Task: Font style For heading Use Amiri Quran with navy blue colour, bold & Underline. font size for heading '28 Pt. 'Change the font style of data to Amiri Quranand font size to  18 Pt. Change the alignment of both headline & data to  Align bottom. In the sheet  Blaze Sales log 
Action: Mouse moved to (145, 102)
Screenshot: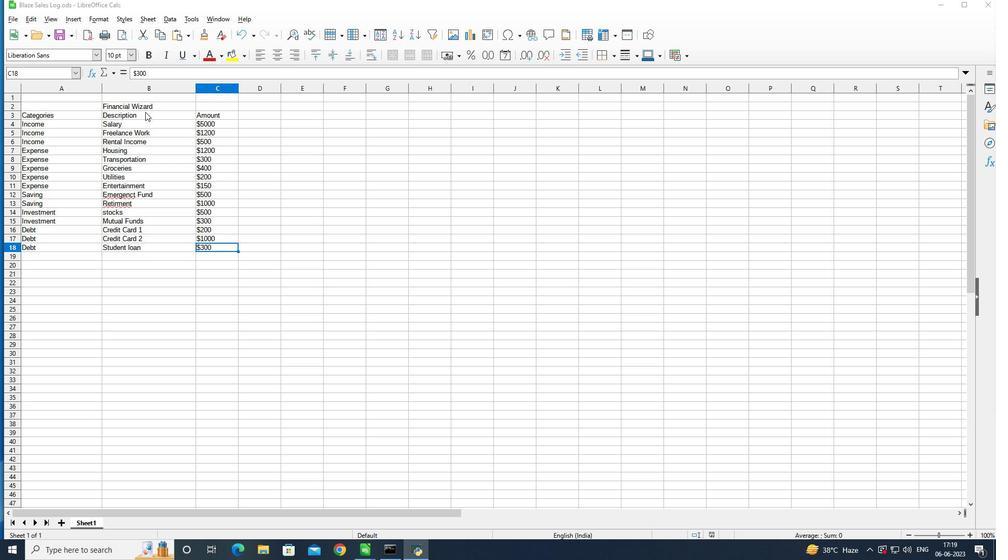 
Action: Mouse pressed left at (145, 102)
Screenshot: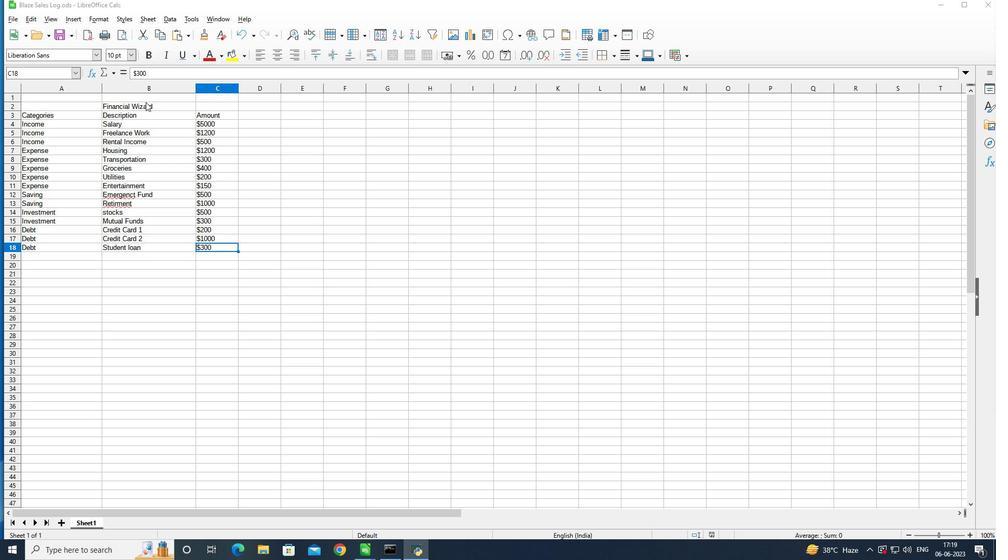 
Action: Mouse moved to (143, 105)
Screenshot: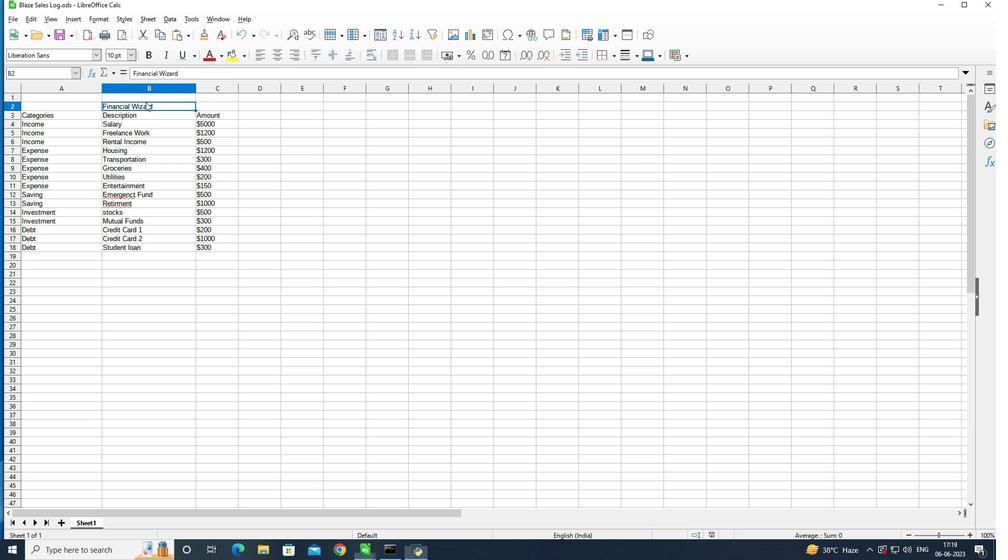 
Action: Mouse pressed left at (143, 105)
Screenshot: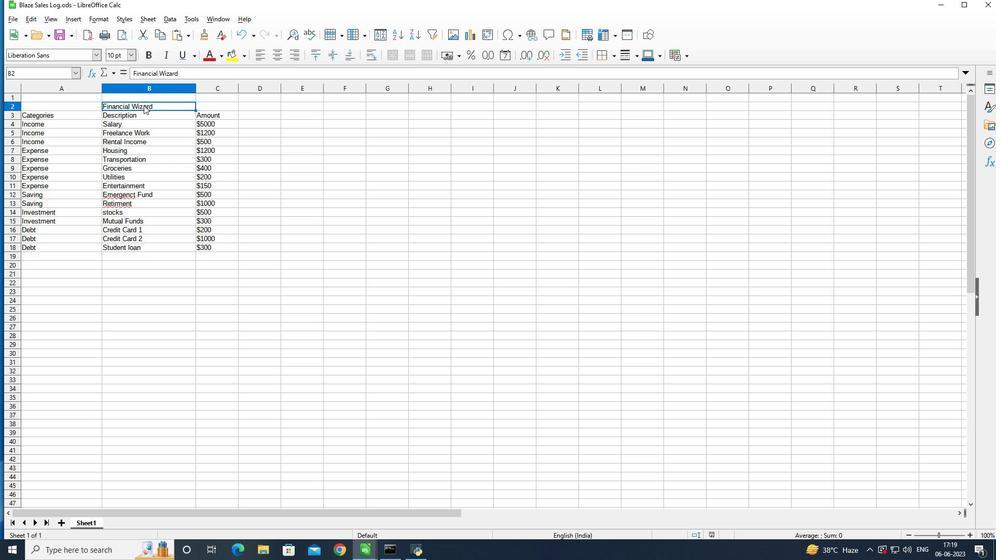
Action: Mouse pressed left at (143, 105)
Screenshot: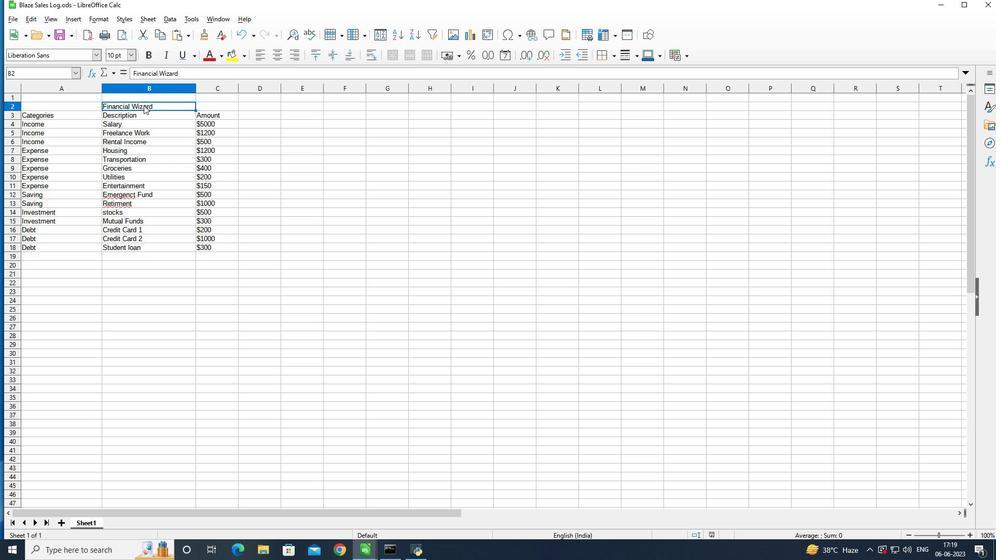 
Action: Mouse pressed left at (143, 105)
Screenshot: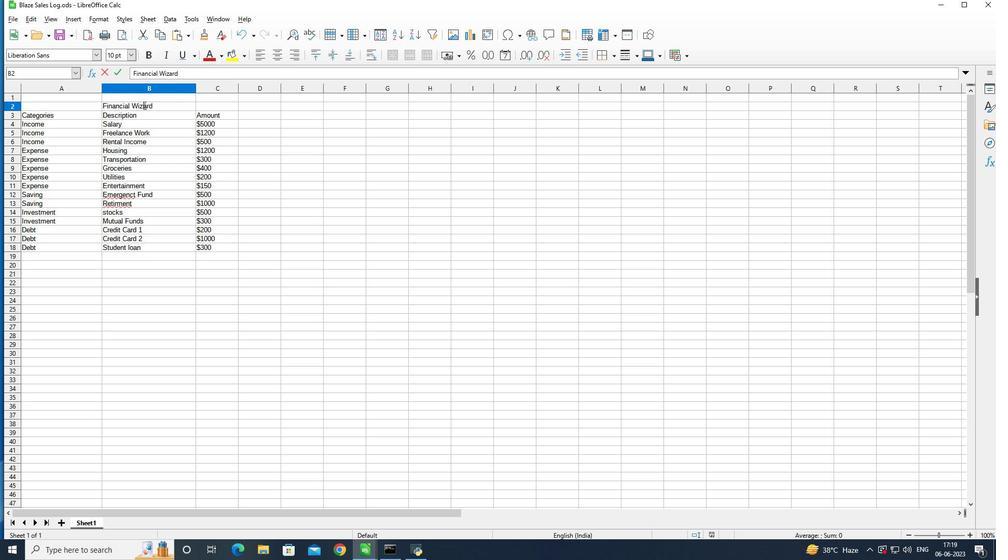 
Action: Mouse moved to (80, 52)
Screenshot: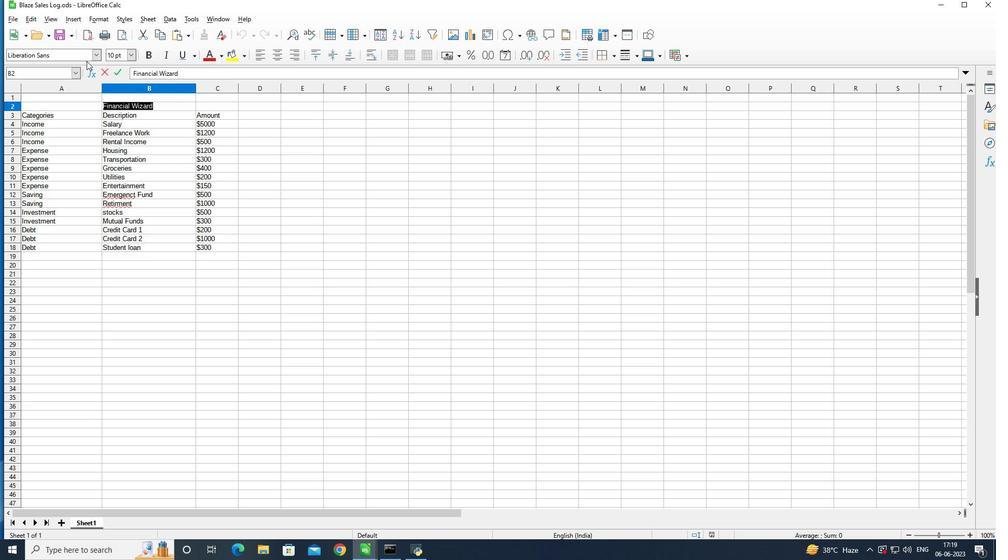 
Action: Mouse pressed left at (80, 52)
Screenshot: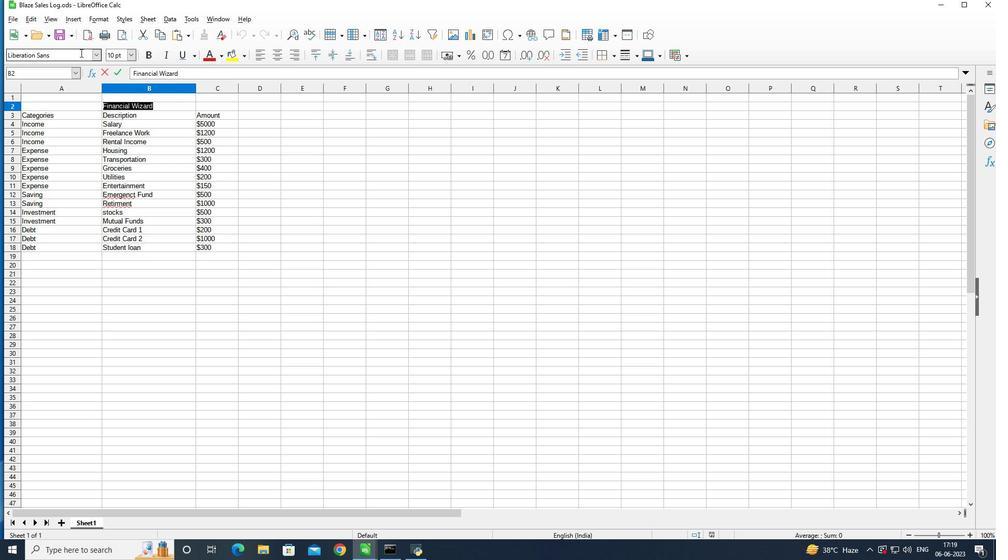 
Action: Mouse moved to (205, 89)
Screenshot: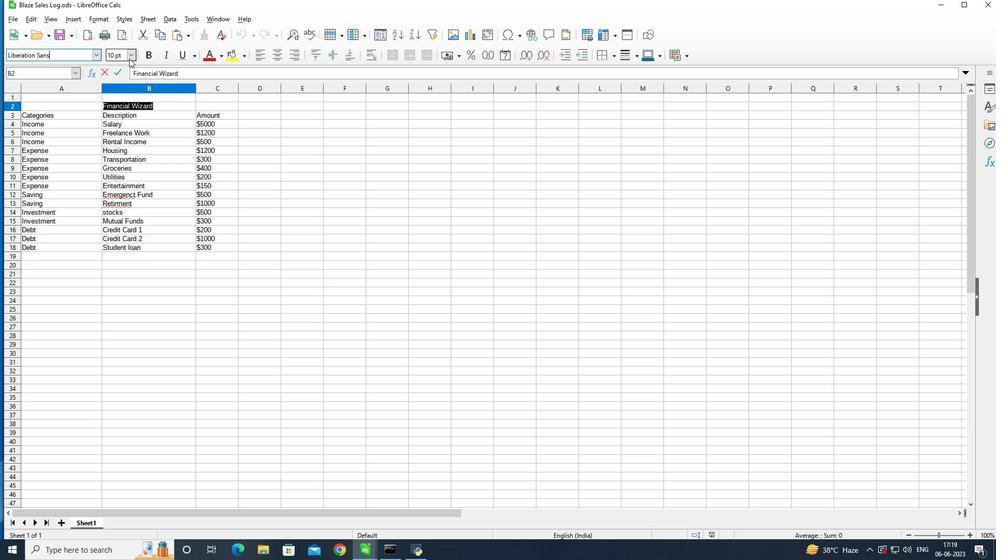 
Action: Key pressed <Key.backspace><Key.backspace><Key.backspace><Key.backspace><Key.backspace><Key.backspace><Key.backspace><Key.backspace><Key.backspace><Key.backspace><Key.backspace><Key.backspace><Key.backspace><Key.backspace><Key.backspace><Key.backspace><Key.backspace><Key.backspace><Key.backspace><Key.backspace><Key.backspace><Key.shift>amiri<Key.space><Key.shift>Quran<Key.enter>
Screenshot: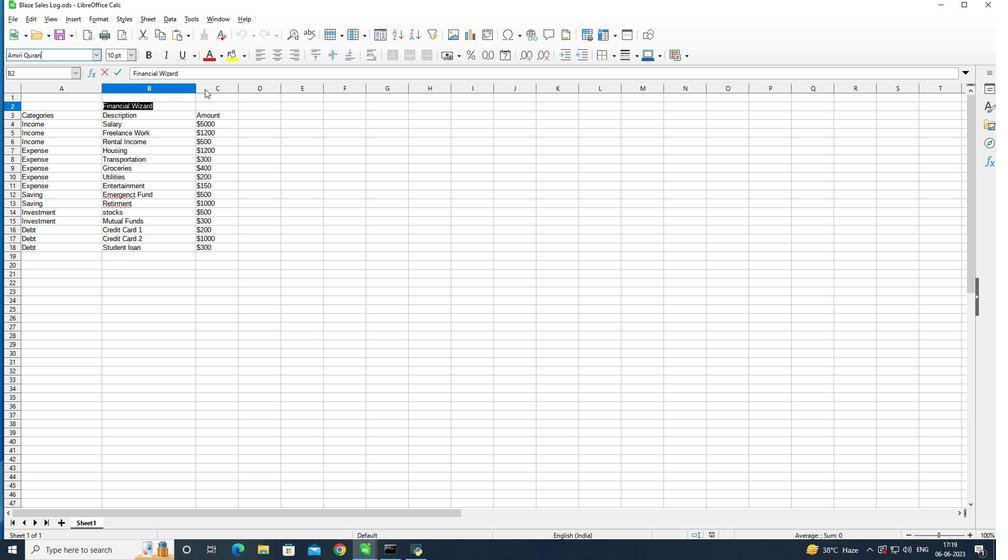 
Action: Mouse moved to (220, 55)
Screenshot: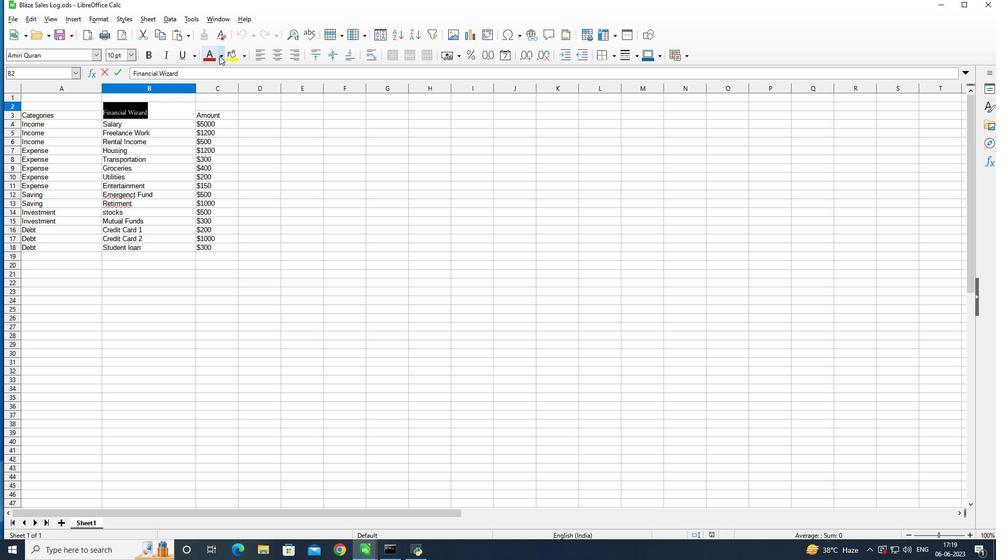 
Action: Mouse pressed left at (220, 55)
Screenshot: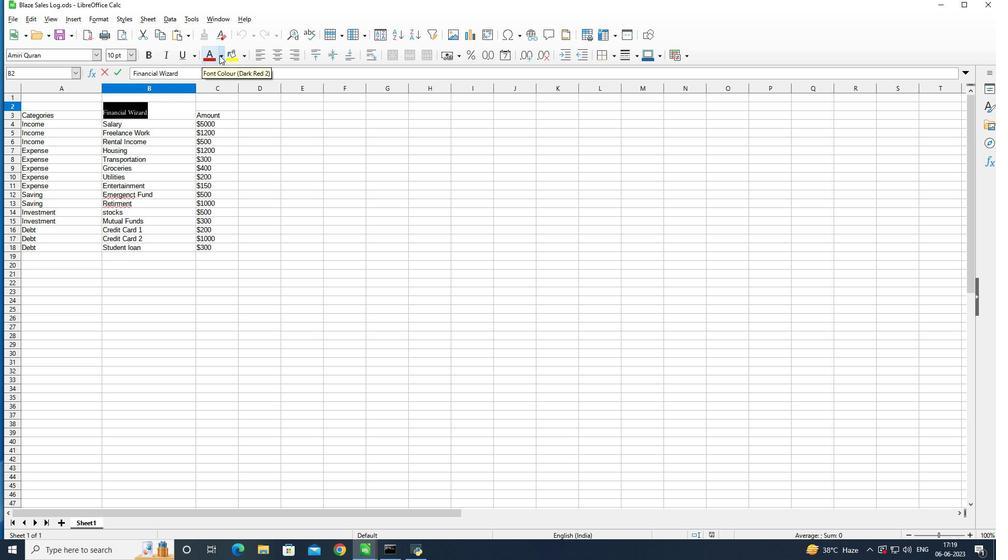 
Action: Mouse moved to (278, 171)
Screenshot: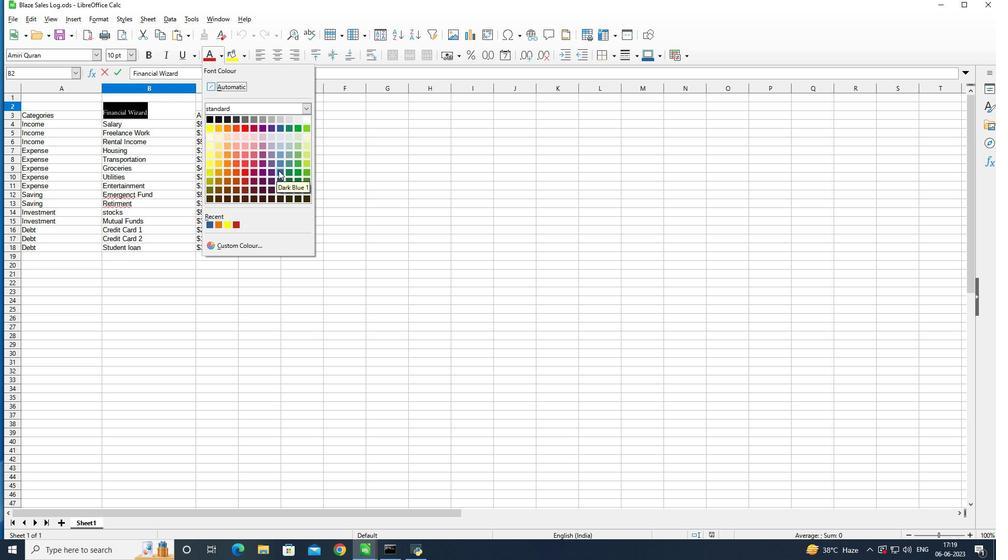 
Action: Mouse pressed left at (278, 171)
Screenshot: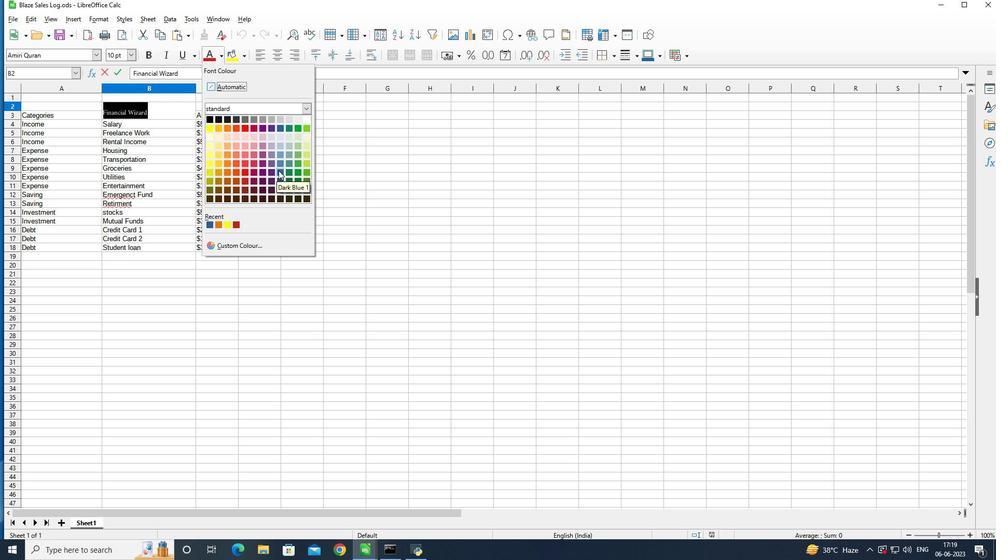 
Action: Mouse moved to (153, 58)
Screenshot: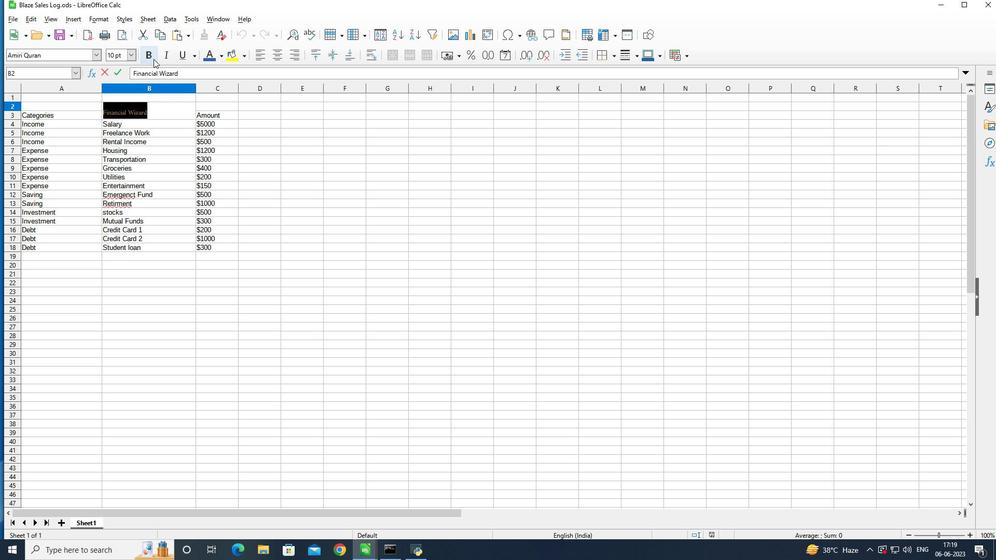 
Action: Mouse pressed left at (153, 58)
Screenshot: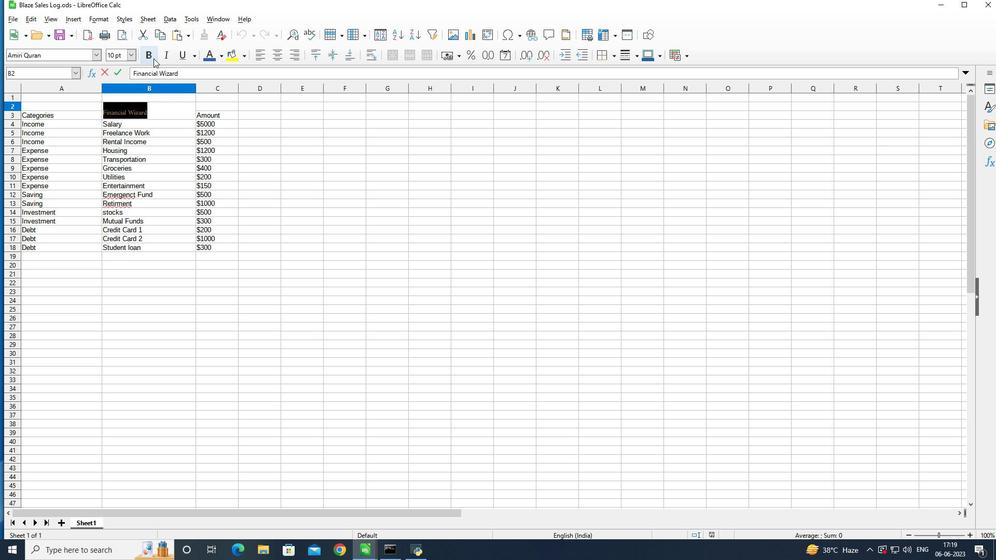 
Action: Mouse moved to (179, 54)
Screenshot: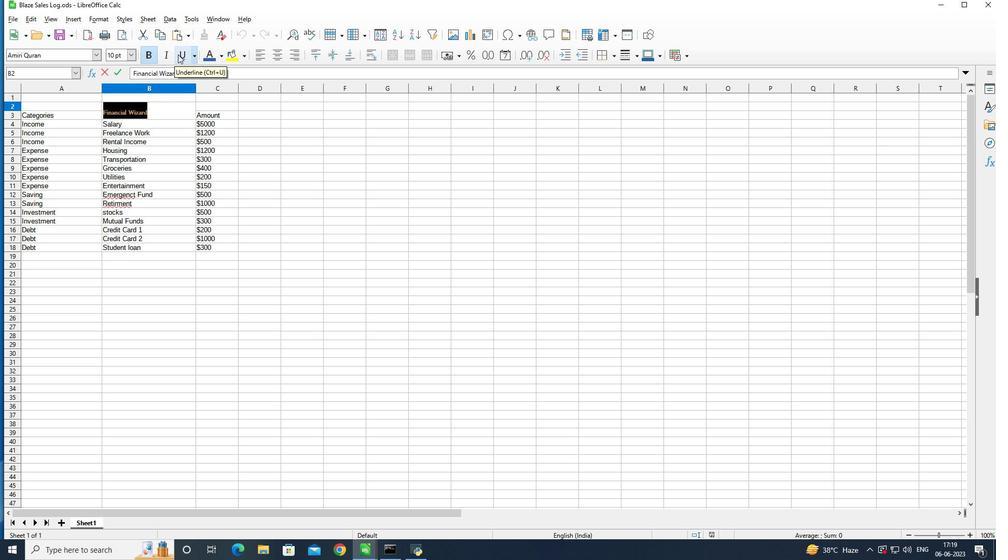 
Action: Mouse pressed left at (179, 54)
Screenshot: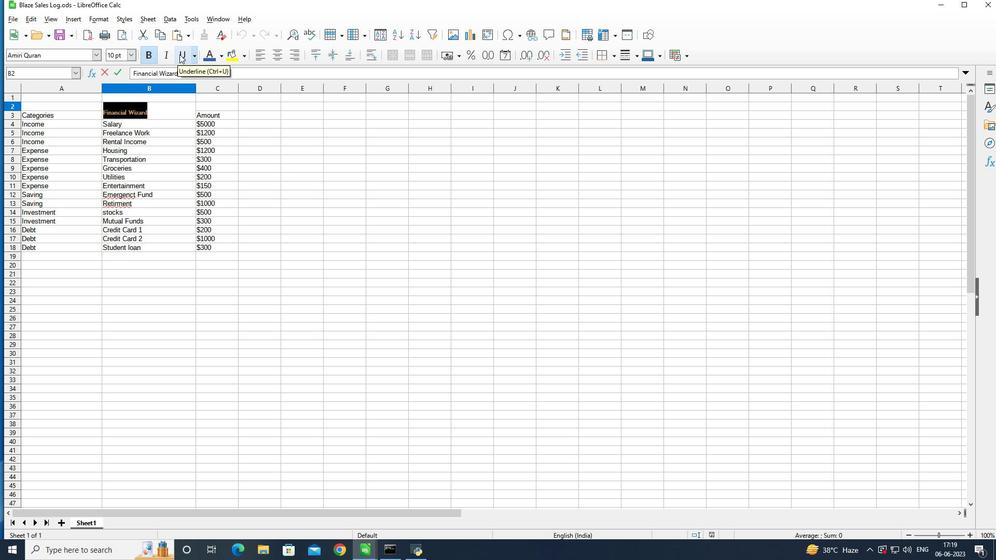 
Action: Mouse moved to (134, 55)
Screenshot: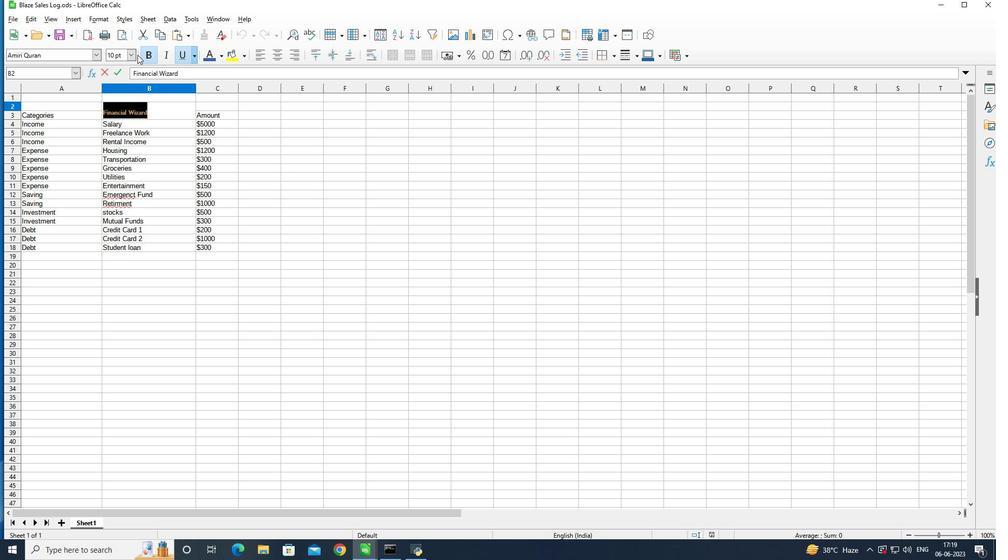 
Action: Mouse pressed left at (134, 55)
Screenshot: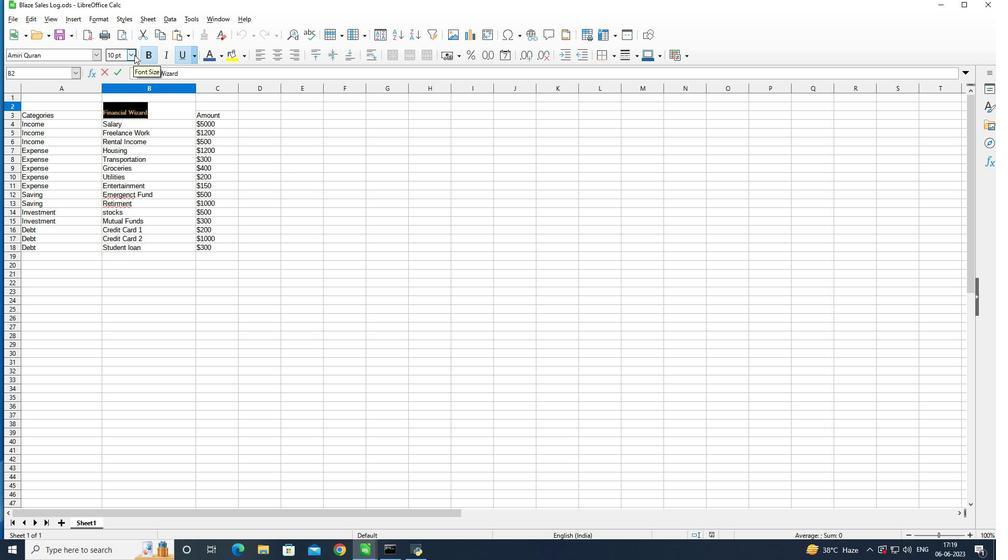 
Action: Mouse moved to (112, 225)
Screenshot: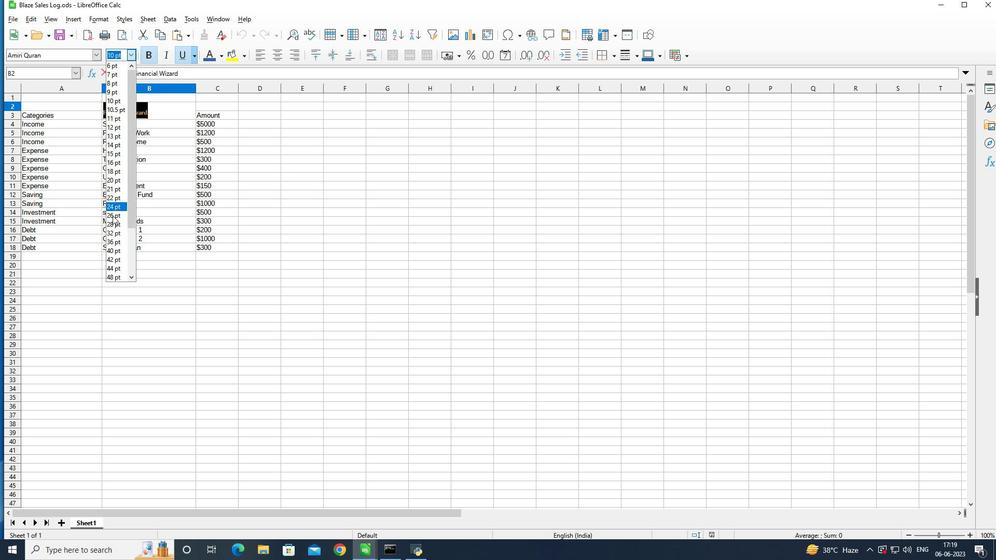 
Action: Mouse pressed left at (112, 225)
Screenshot: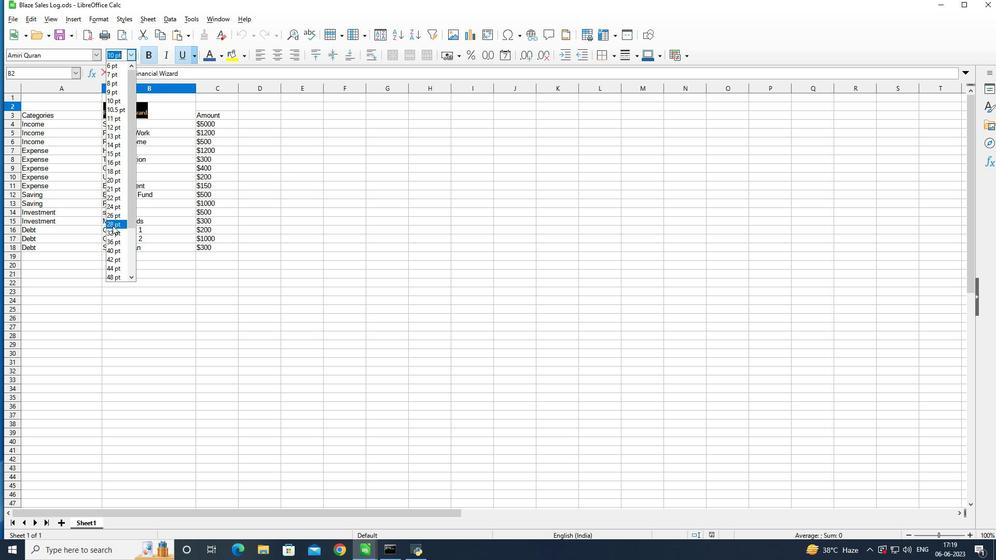 
Action: Mouse moved to (207, 187)
Screenshot: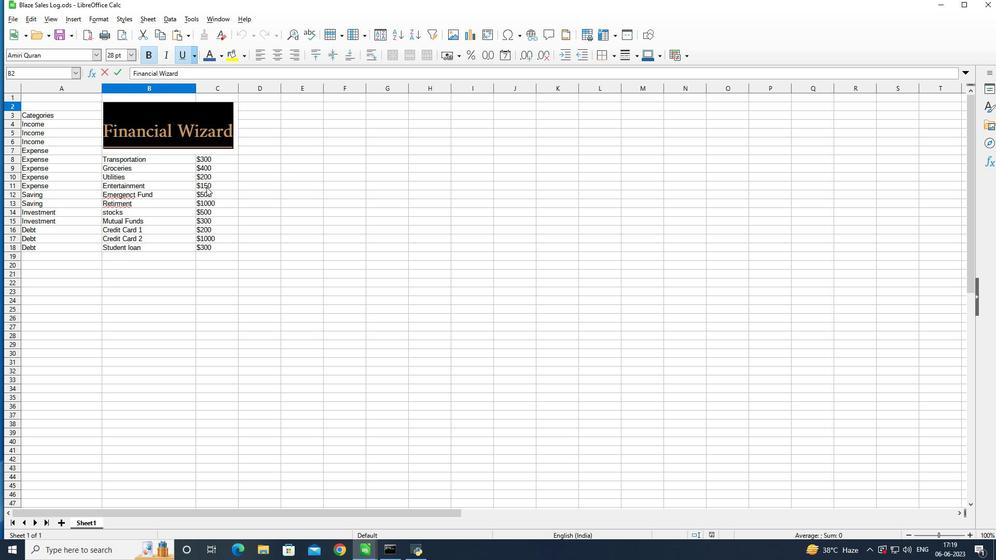 
Action: Mouse pressed left at (207, 187)
Screenshot: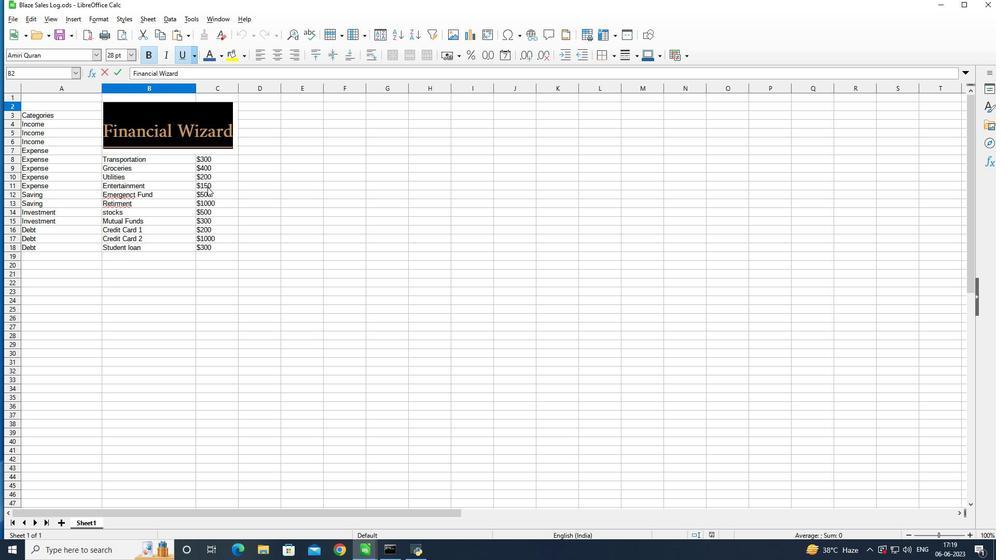 
Action: Mouse moved to (23, 127)
Screenshot: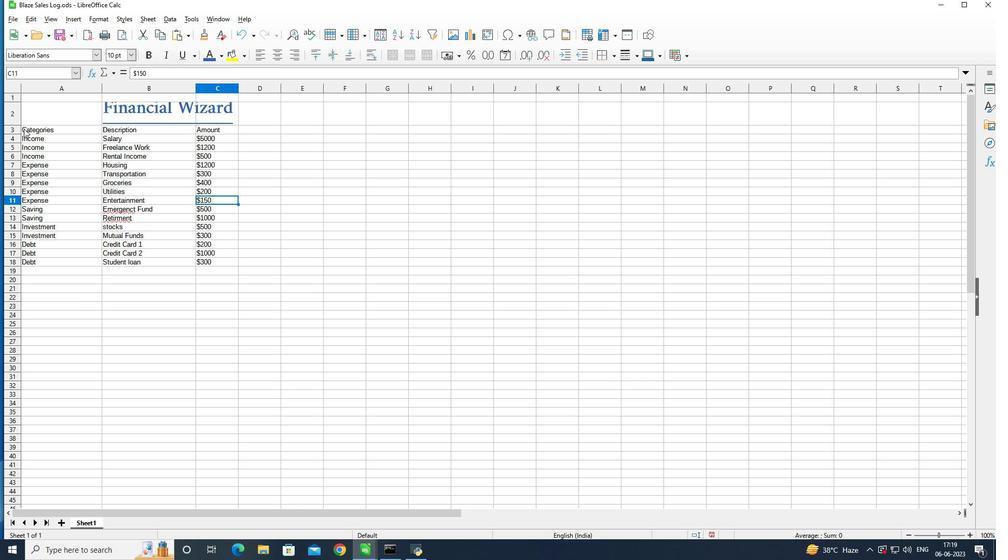 
Action: Mouse pressed left at (23, 127)
Screenshot: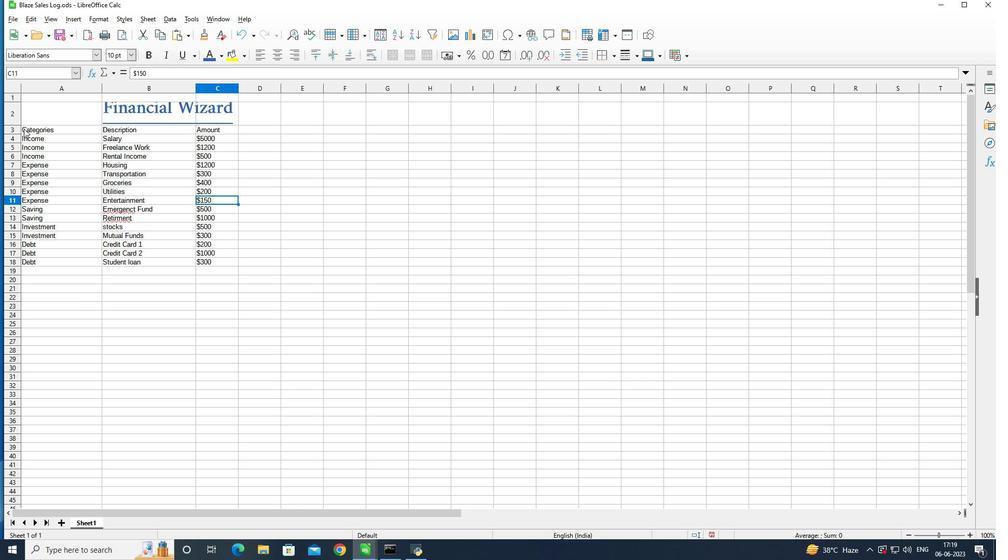 
Action: Mouse moved to (80, 54)
Screenshot: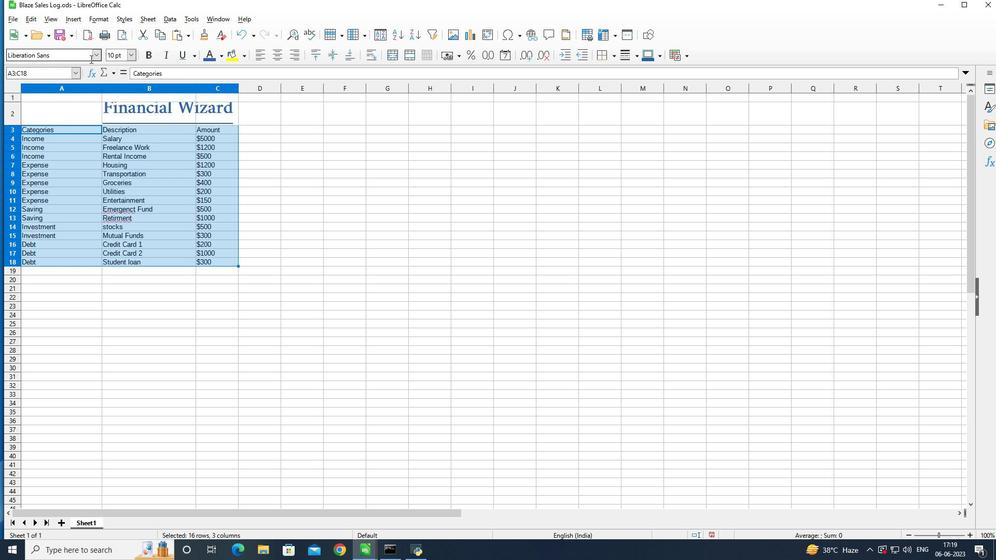 
Action: Mouse pressed left at (80, 54)
Screenshot: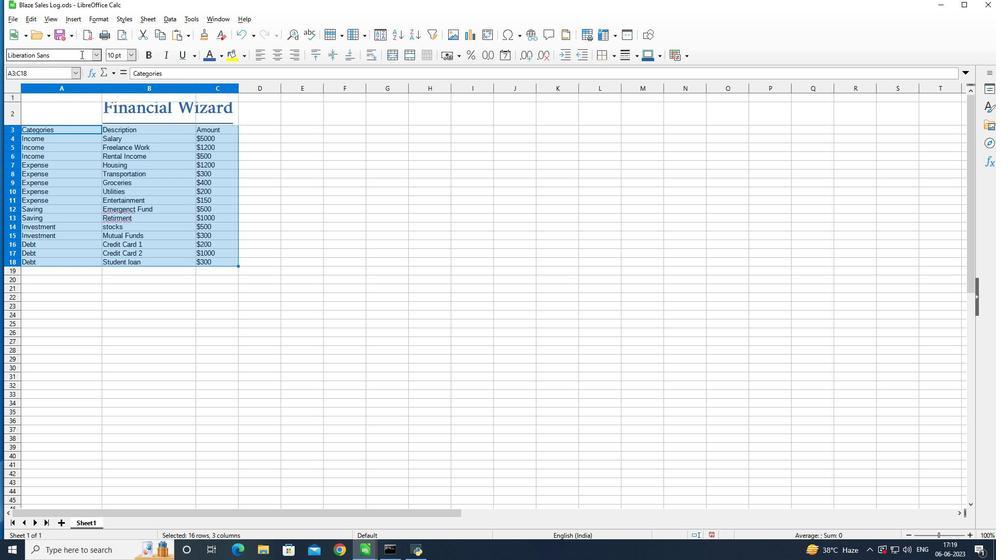
Action: Mouse moved to (89, 54)
Screenshot: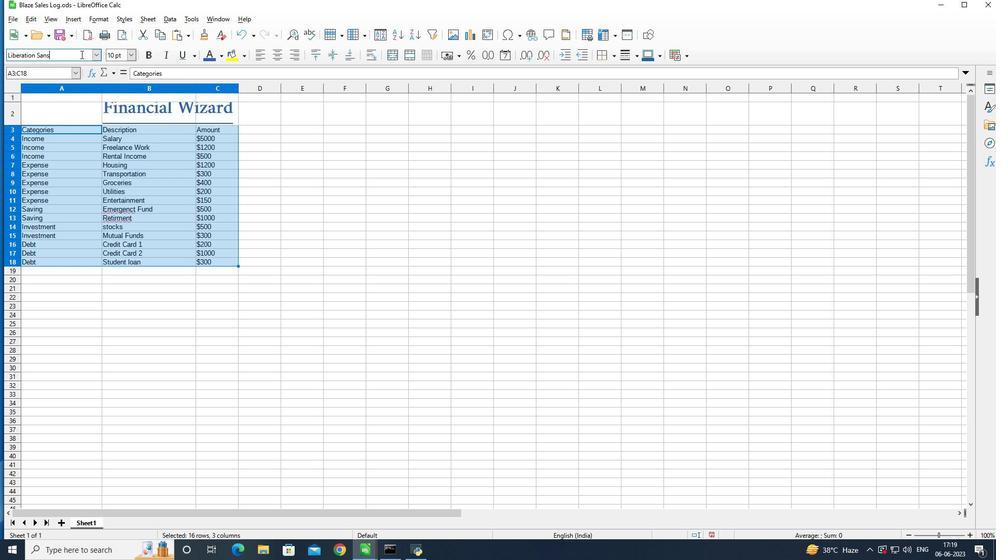 
Action: Key pressed <Key.backspace><Key.backspace><Key.backspace><Key.backspace><Key.backspace><Key.backspace><Key.backspace><Key.backspace><Key.backspace><Key.backspace><Key.backspace><Key.backspace><Key.backspace><Key.backspace><Key.backspace><Key.backspace><Key.backspace><Key.backspace><Key.backspace><Key.backspace><Key.backspace><Key.backspace><Key.backspace><Key.backspace><Key.backspace><Key.backspace><Key.backspace><Key.backspace><Key.backspace><Key.backspace><Key.backspace><Key.backspace><Key.backspace><Key.backspace><Key.backspace><Key.backspace><Key.backspace><Key.shift>Amiri<Key.space><Key.shift>q<Key.enter>
Screenshot: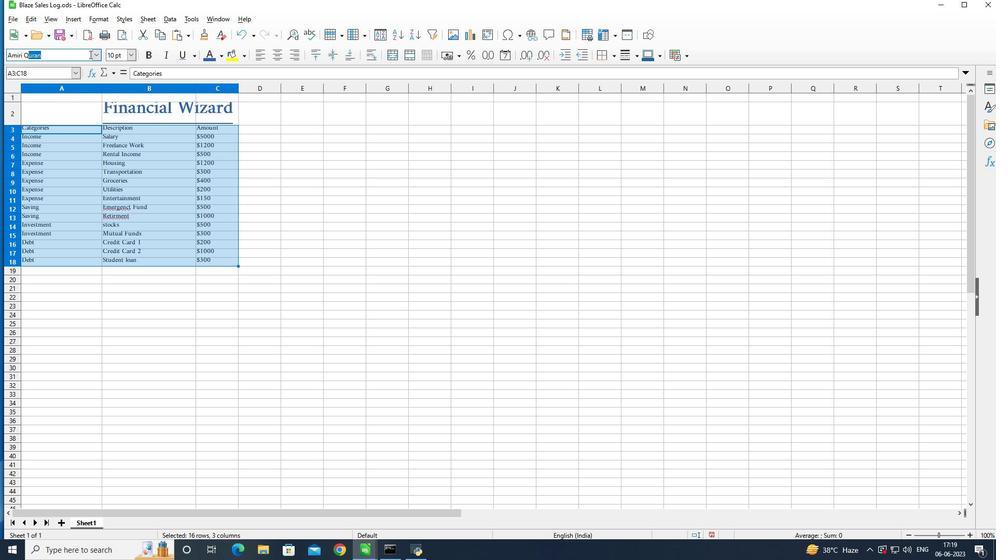 
Action: Mouse moved to (131, 53)
Screenshot: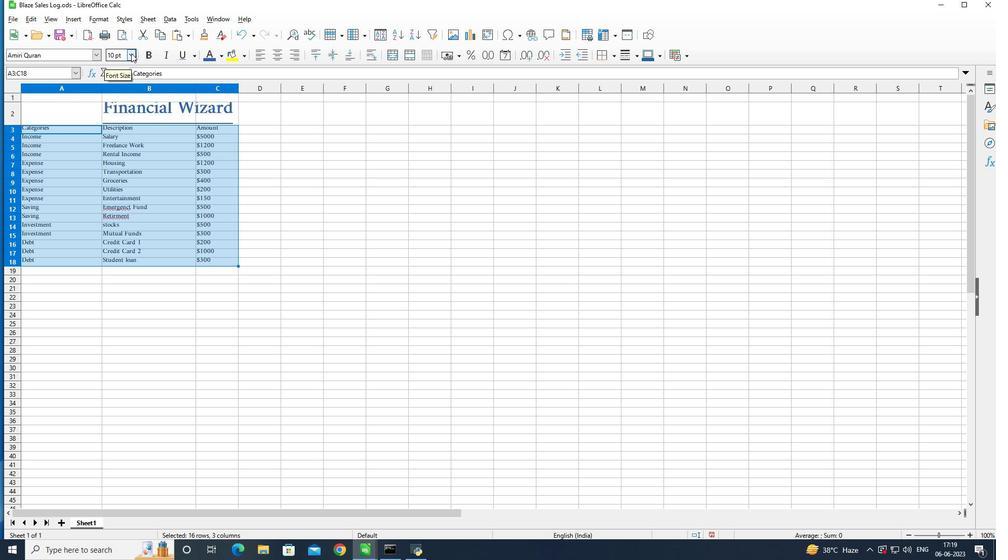 
Action: Mouse pressed left at (131, 53)
Screenshot: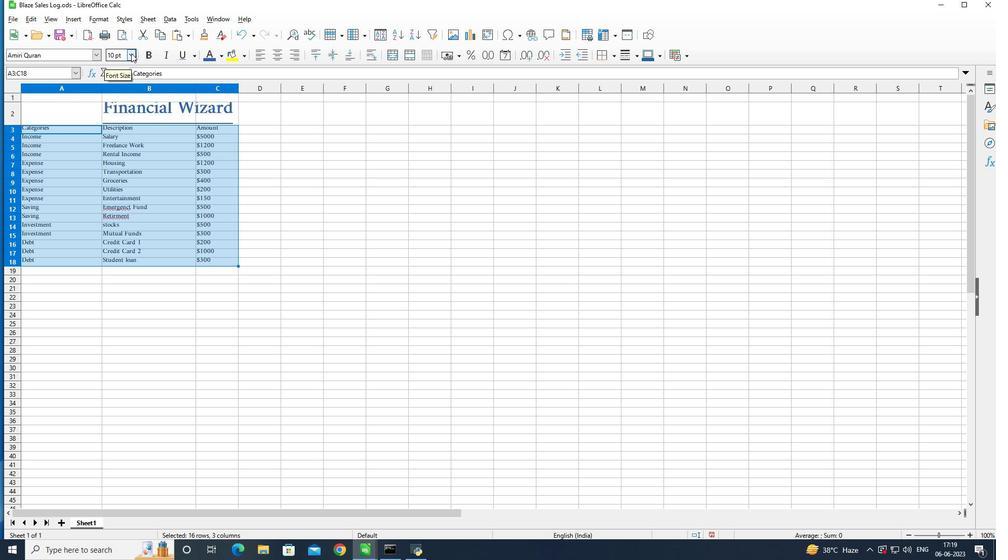 
Action: Mouse moved to (122, 174)
Screenshot: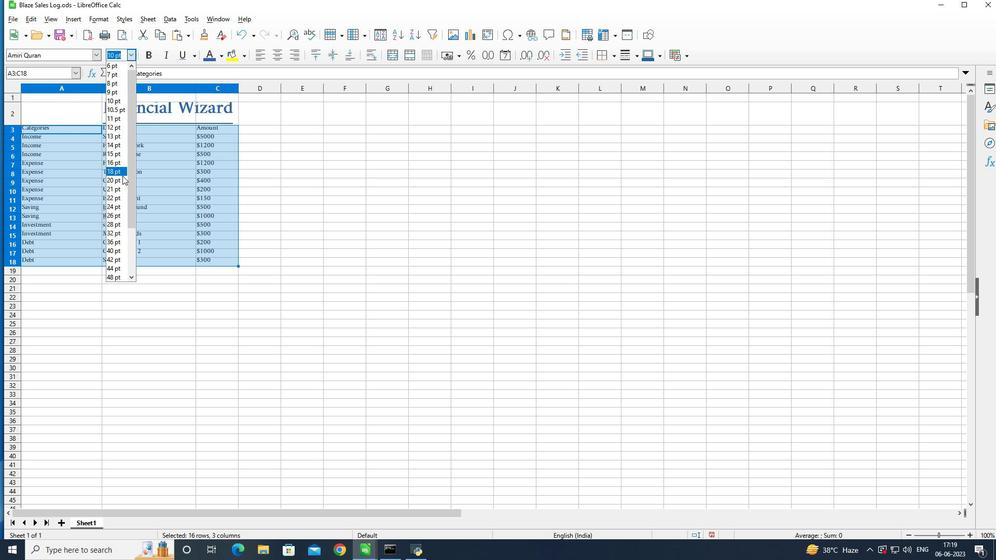 
Action: Mouse pressed left at (122, 174)
Screenshot: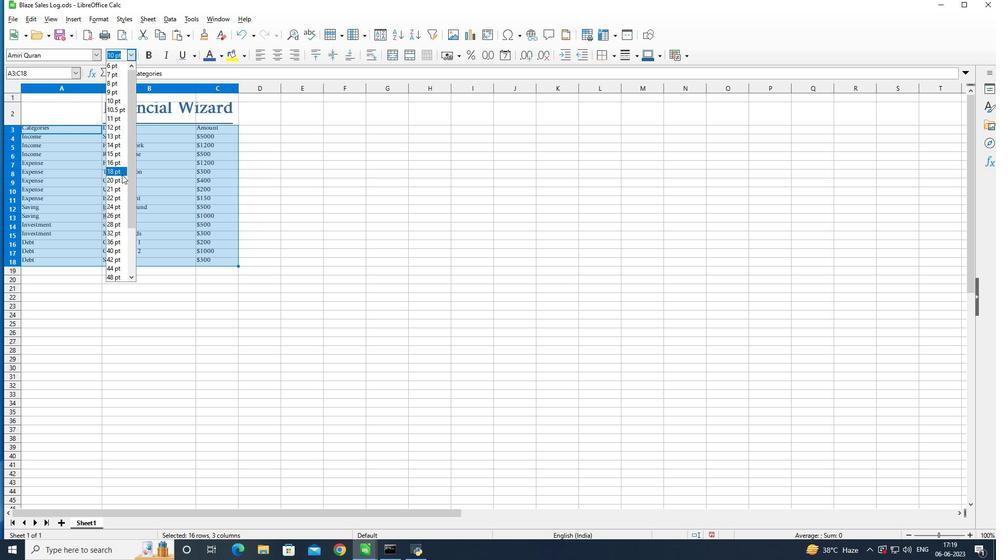 
Action: Mouse moved to (346, 54)
Screenshot: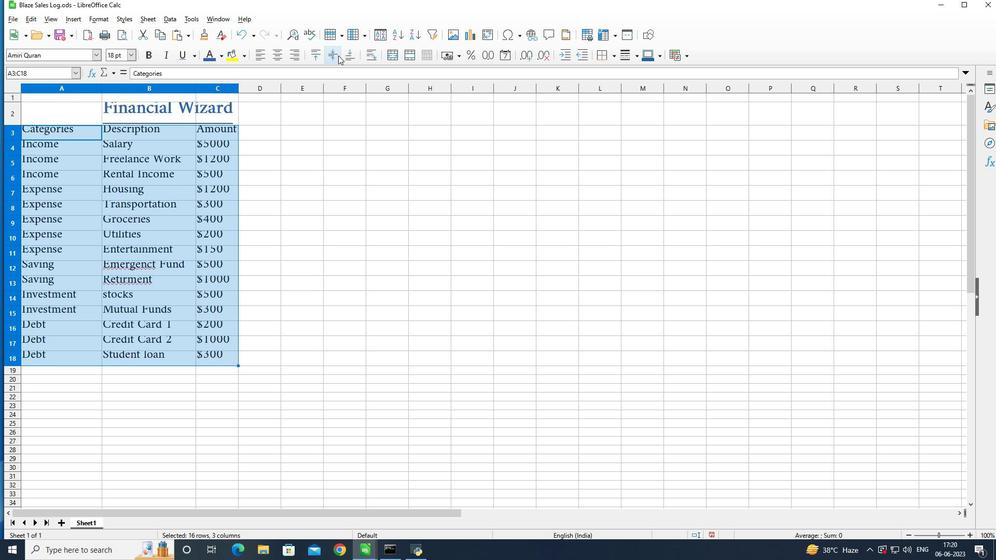 
Action: Mouse pressed left at (346, 54)
Screenshot: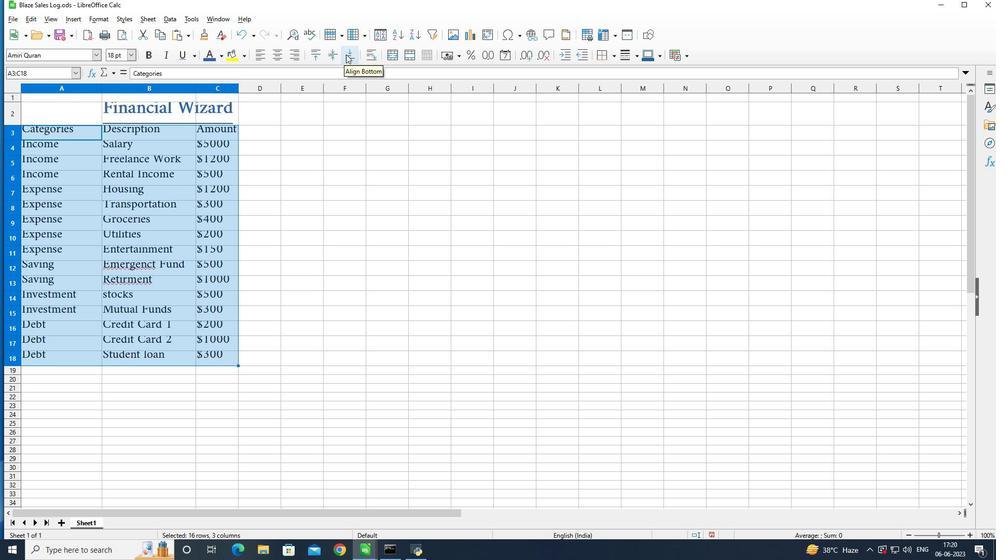 
Action: Mouse moved to (142, 112)
Screenshot: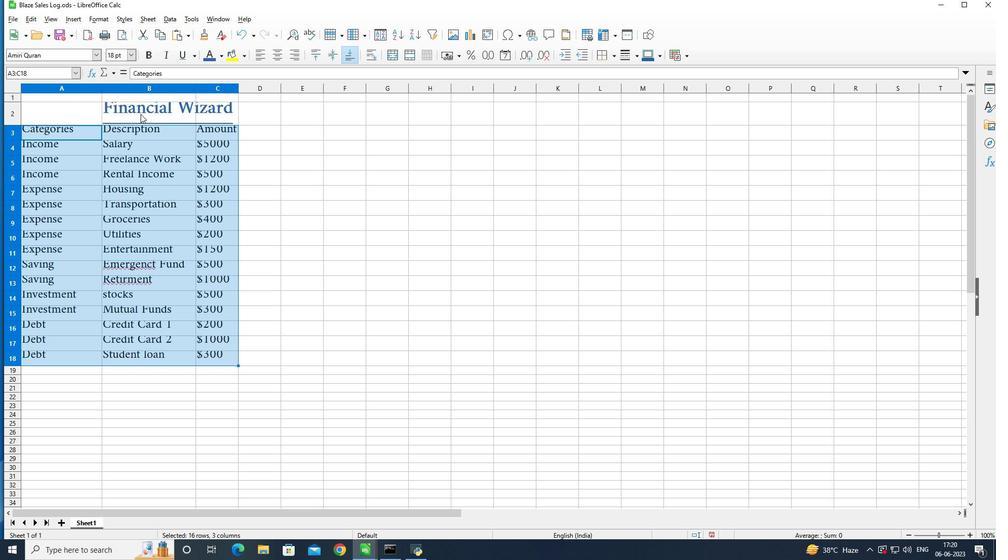
Action: Mouse pressed left at (142, 112)
Screenshot: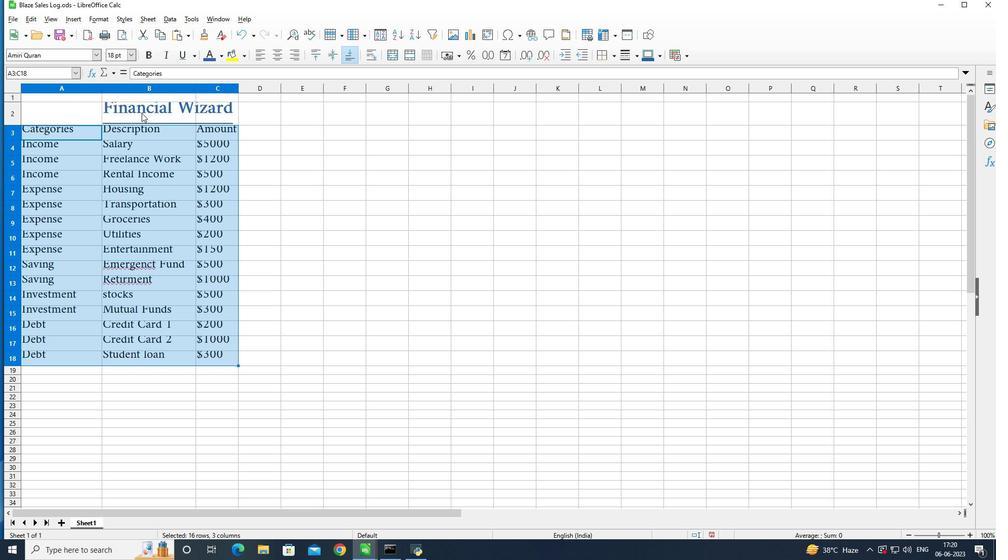
Action: Mouse pressed left at (142, 112)
Screenshot: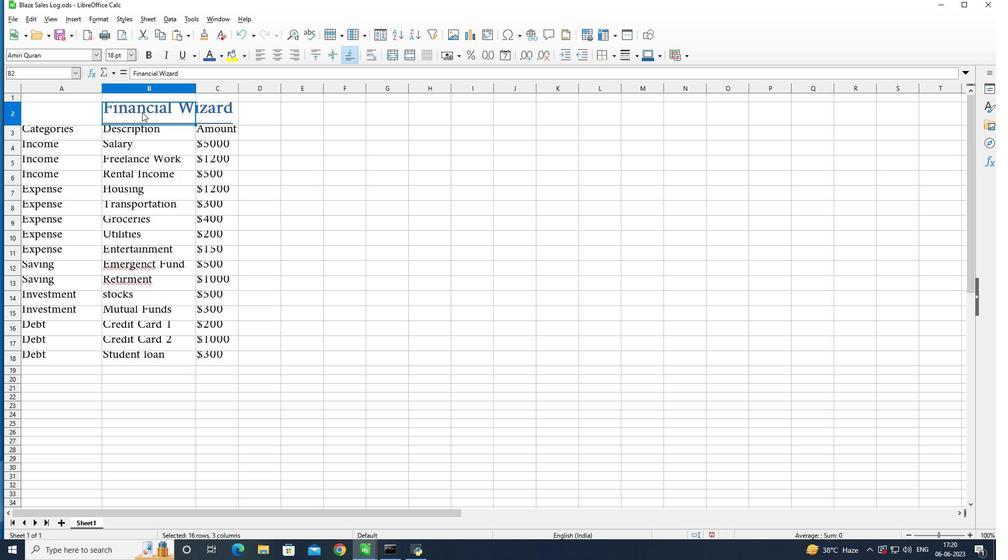 
Action: Mouse moved to (127, 134)
Screenshot: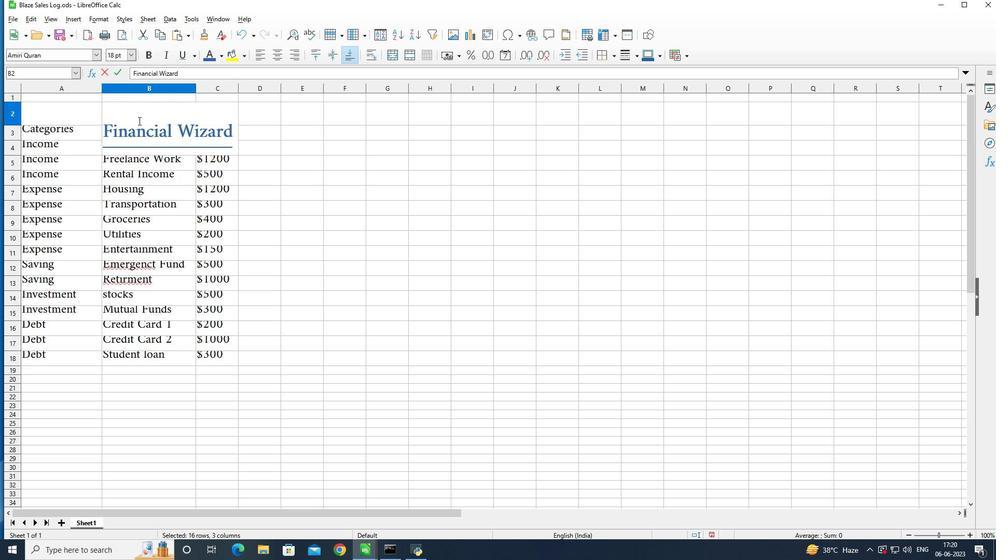 
Action: Mouse pressed left at (127, 134)
Screenshot: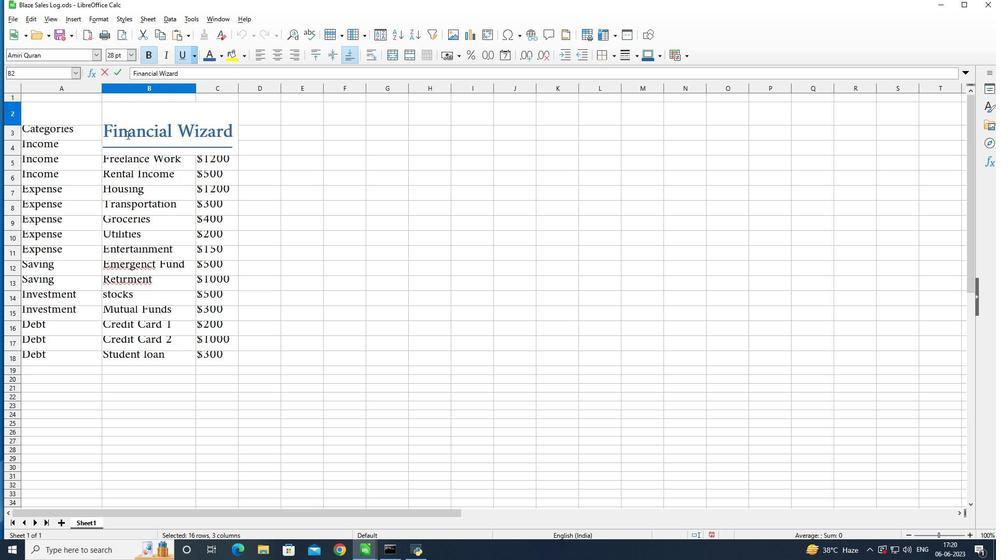 
Action: Mouse pressed left at (127, 134)
Screenshot: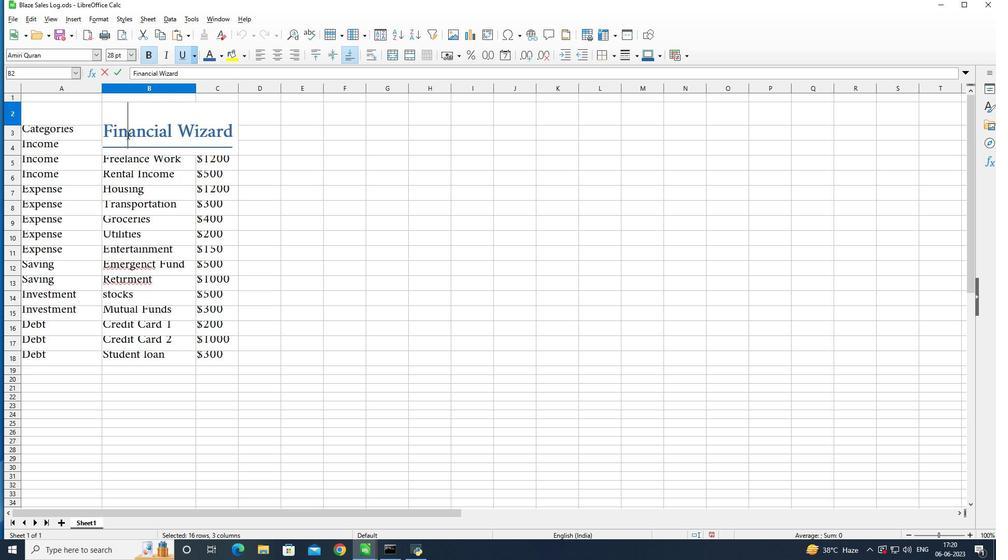 
Action: Mouse pressed left at (127, 134)
Screenshot: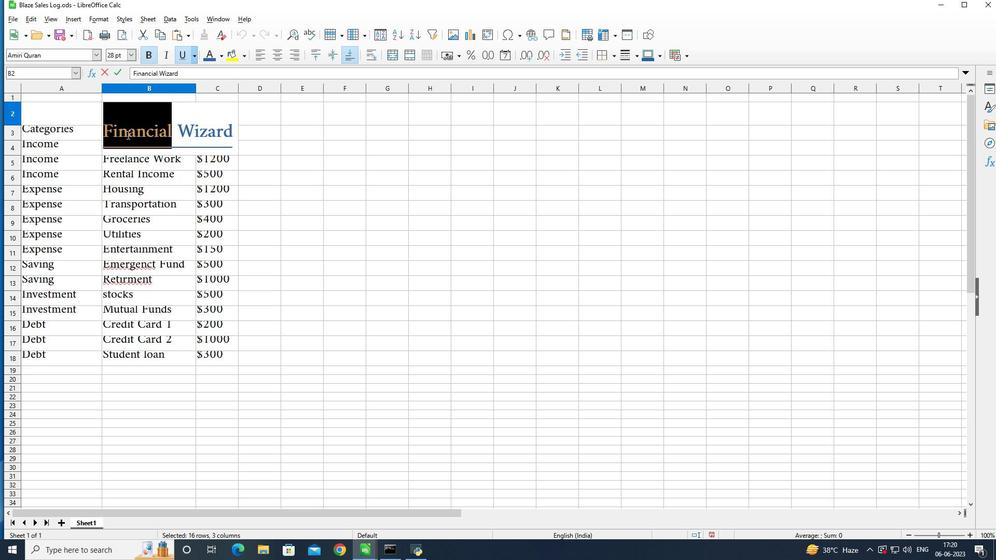 
Action: Mouse moved to (350, 61)
Screenshot: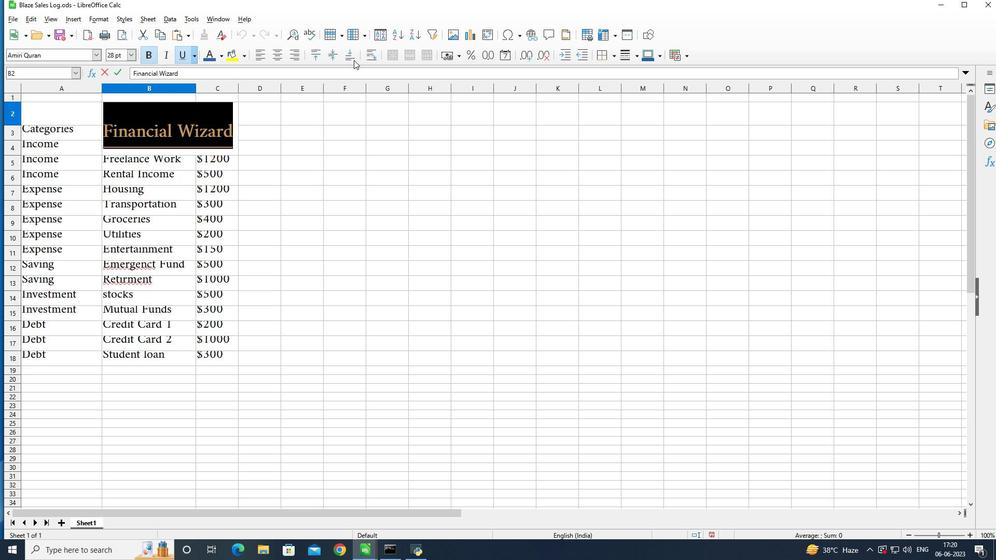 
Action: Mouse pressed left at (350, 61)
Screenshot: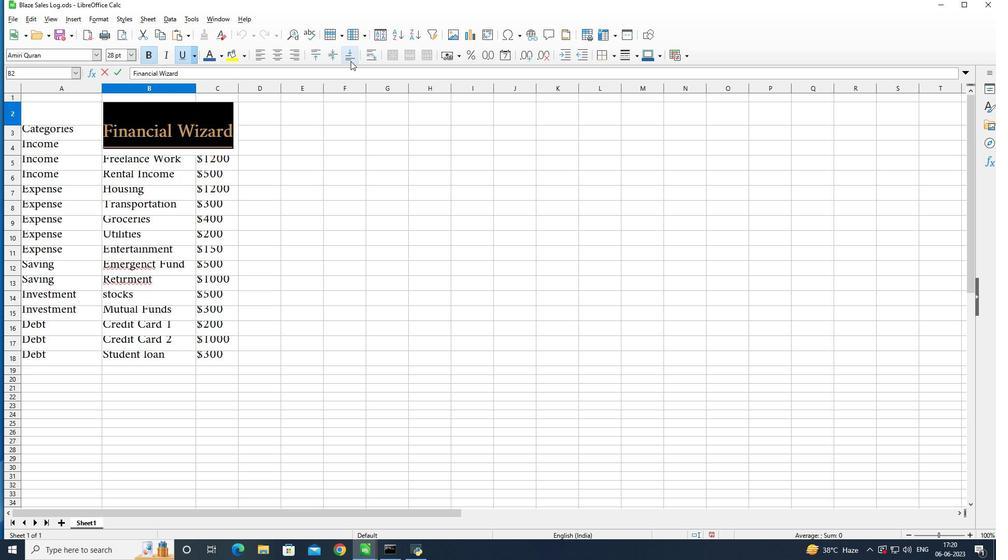 
Action: Mouse moved to (334, 161)
Screenshot: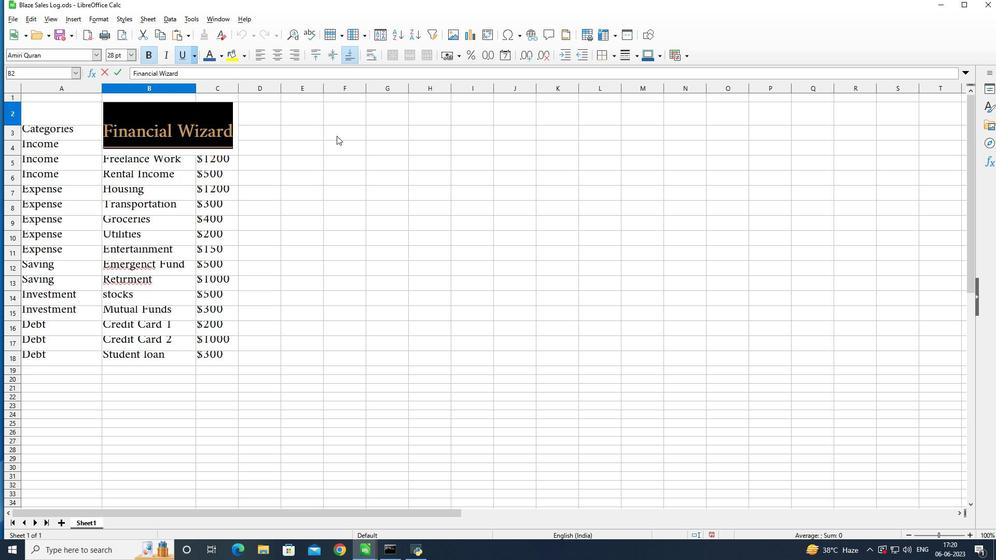 
Action: Mouse pressed left at (334, 161)
Screenshot: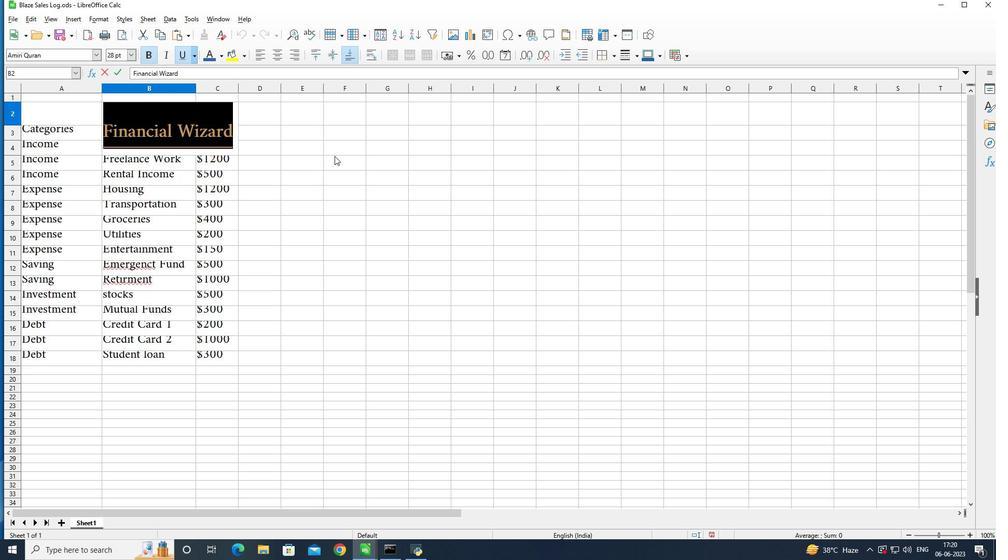 
Action: Mouse moved to (429, 180)
Screenshot: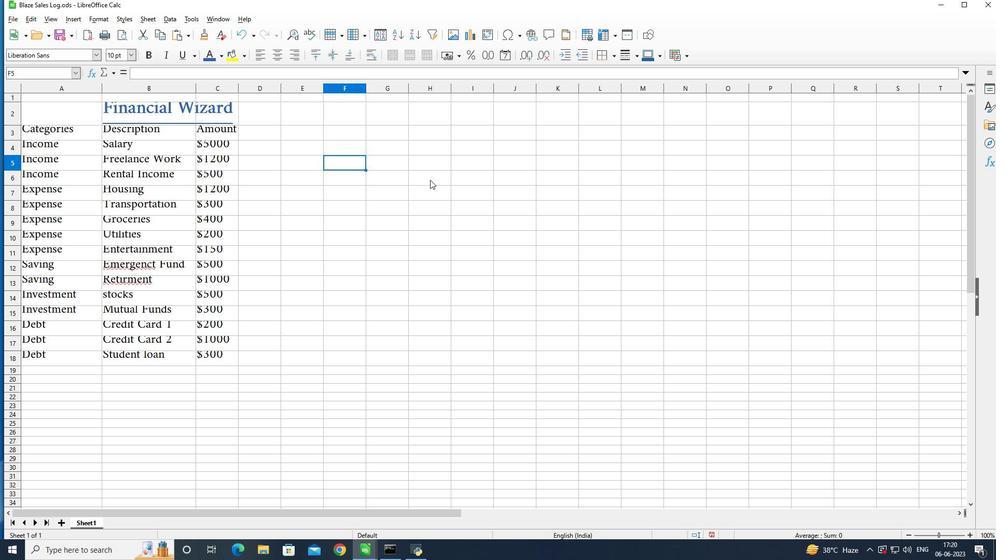 
